 Task: Add the action and set the due date to 2 days later.
Action: Mouse moved to (647, 201)
Screenshot: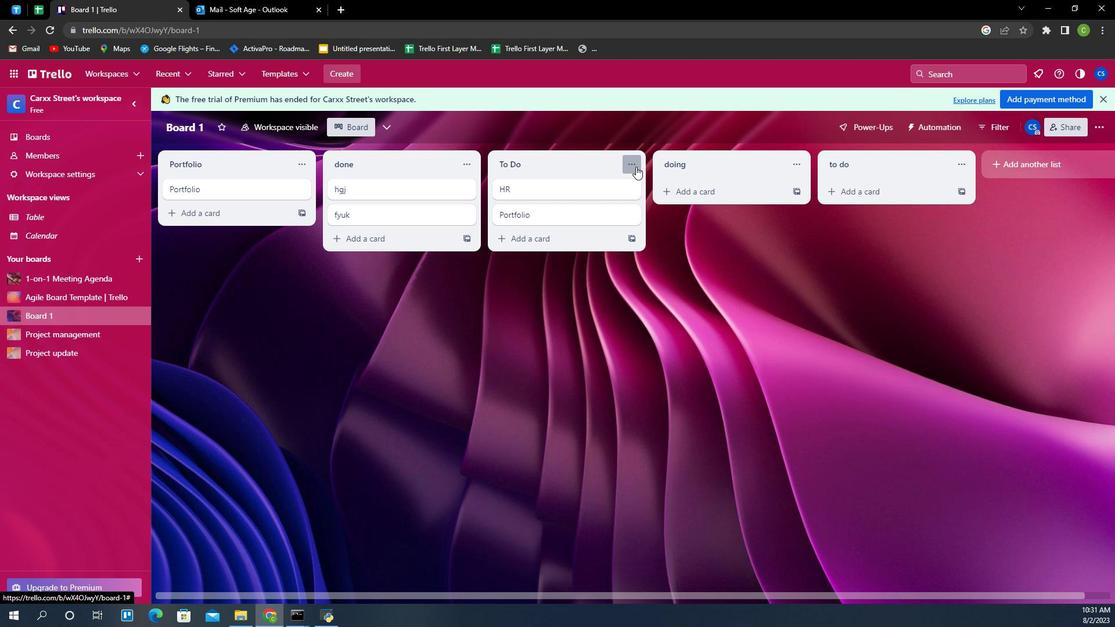 
Action: Mouse pressed left at (647, 201)
Screenshot: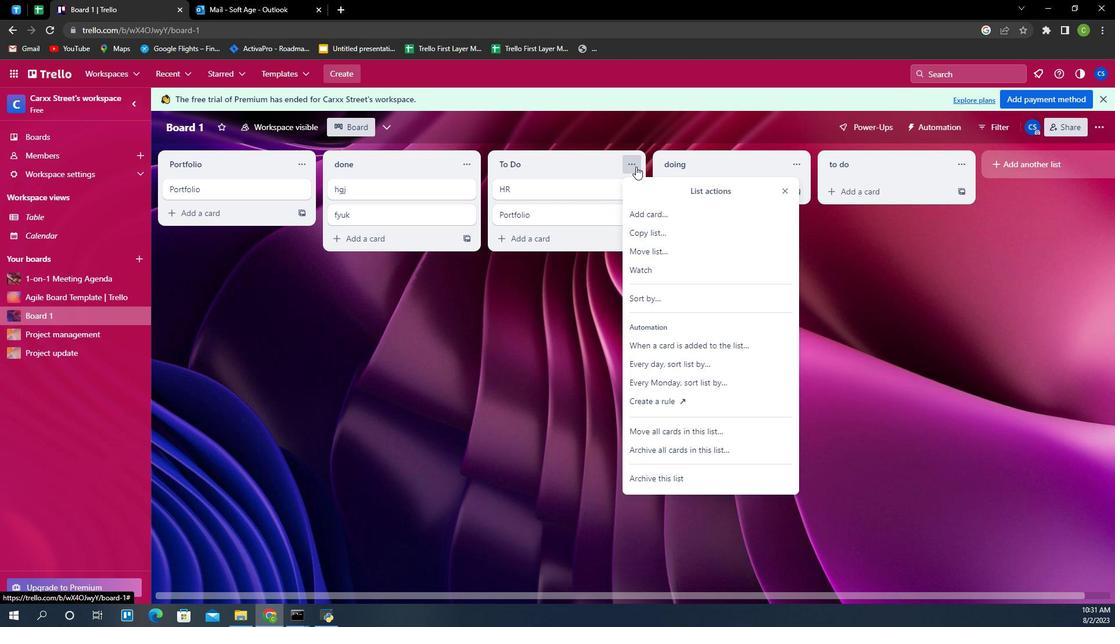 
Action: Mouse moved to (664, 350)
Screenshot: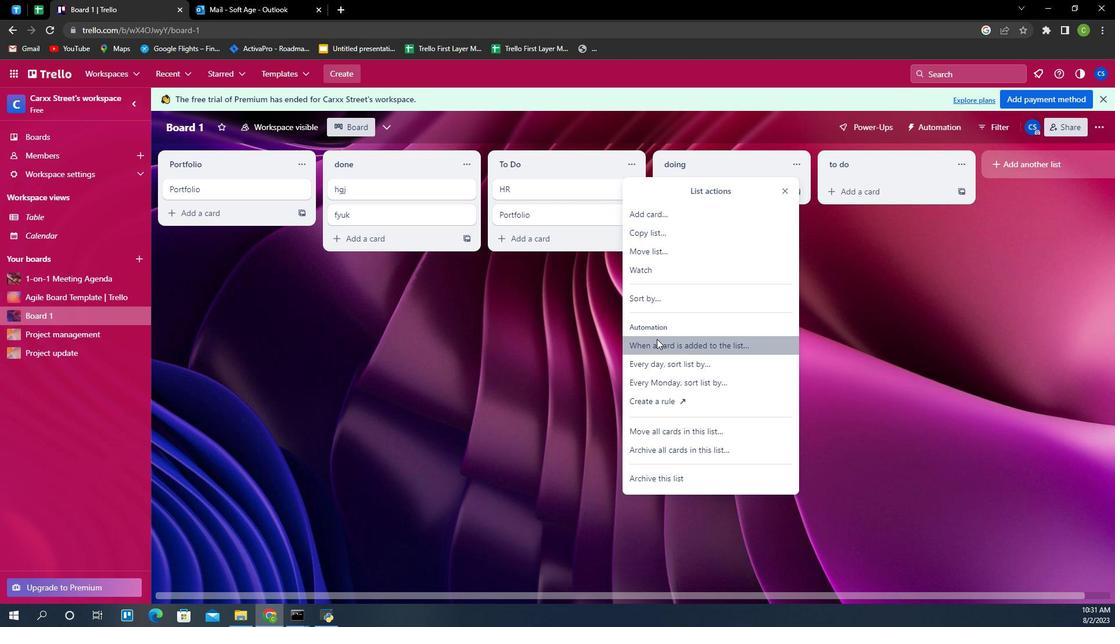 
Action: Mouse pressed left at (664, 350)
Screenshot: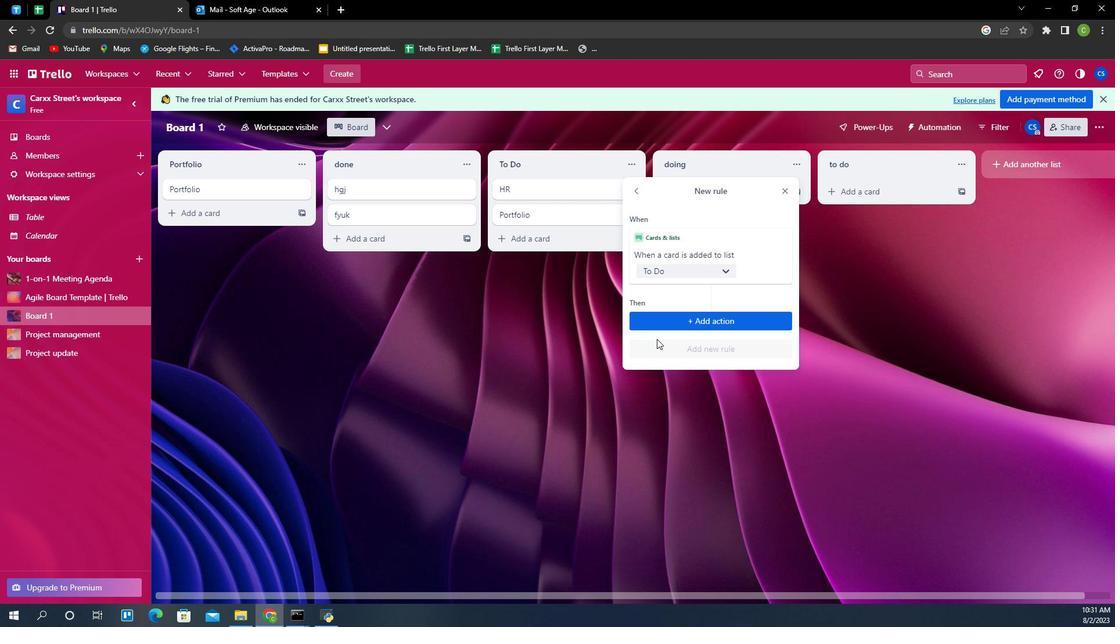 
Action: Mouse moved to (678, 337)
Screenshot: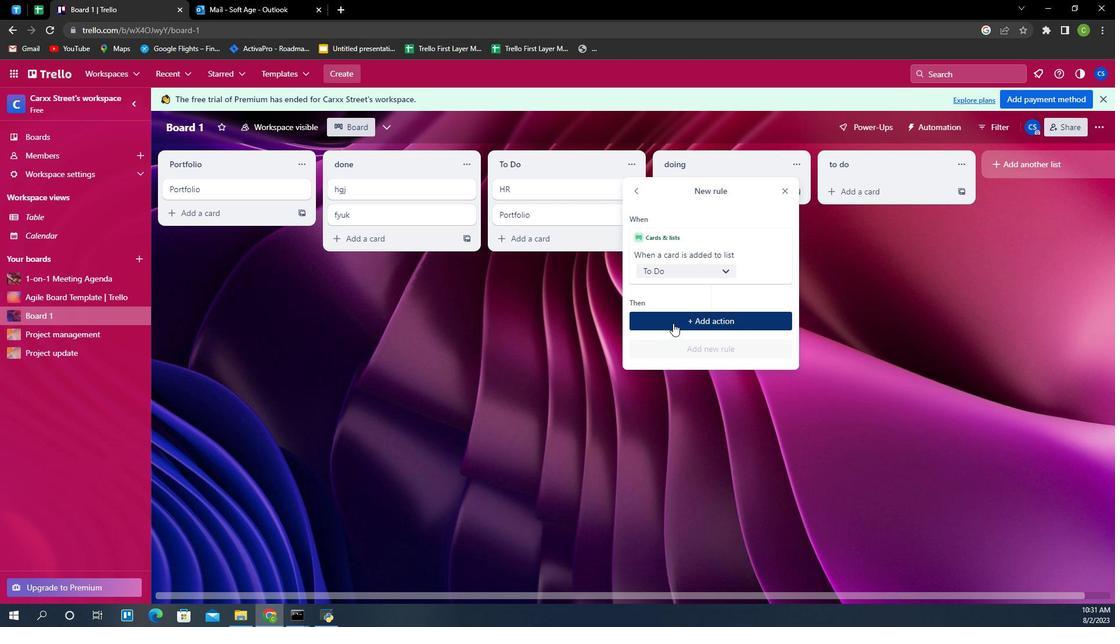 
Action: Mouse pressed left at (678, 337)
Screenshot: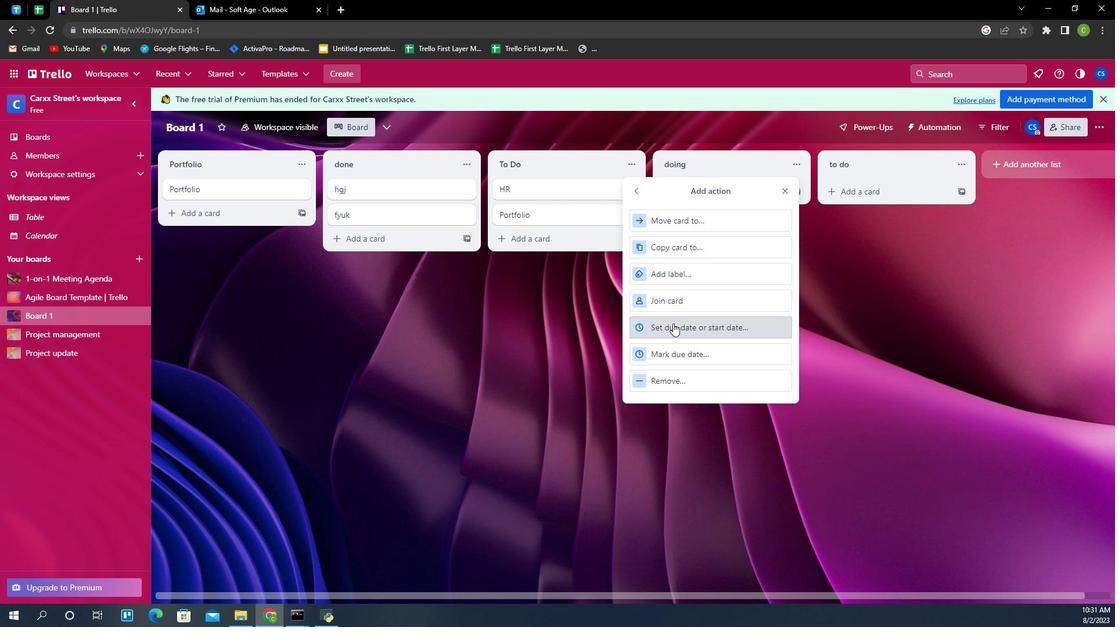 
Action: Mouse pressed left at (678, 337)
Screenshot: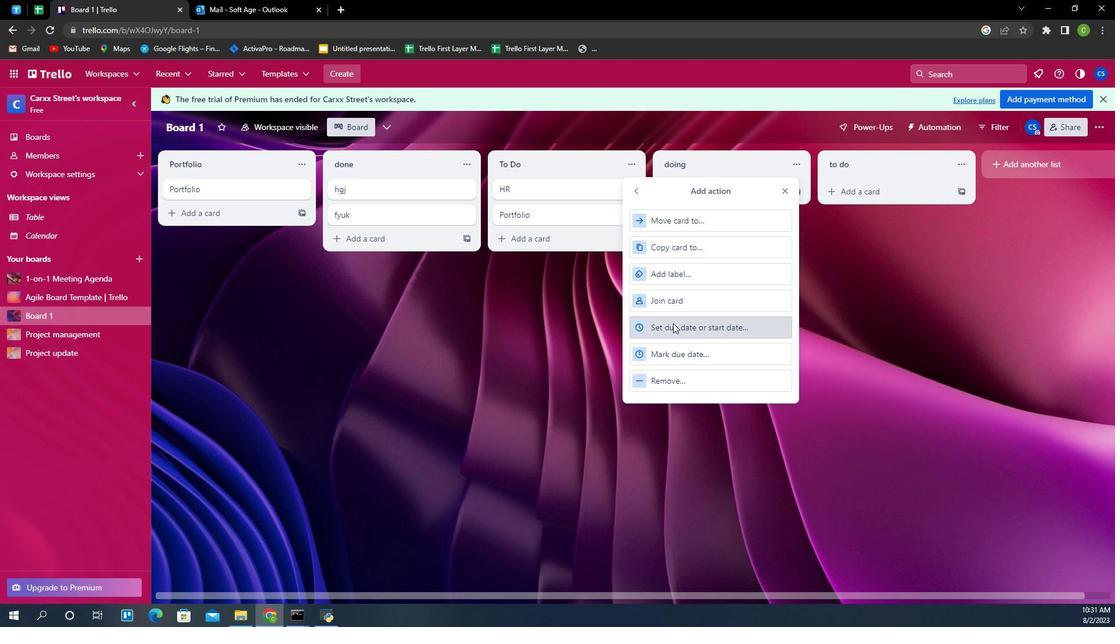 
Action: Mouse moved to (759, 353)
Screenshot: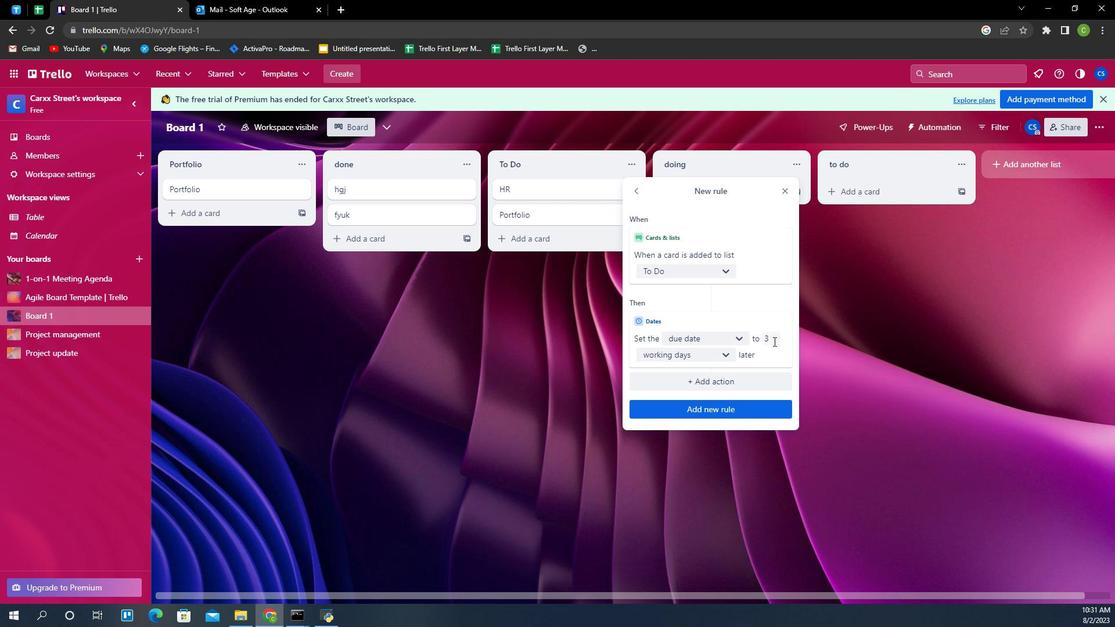 
Action: Mouse pressed left at (759, 353)
Screenshot: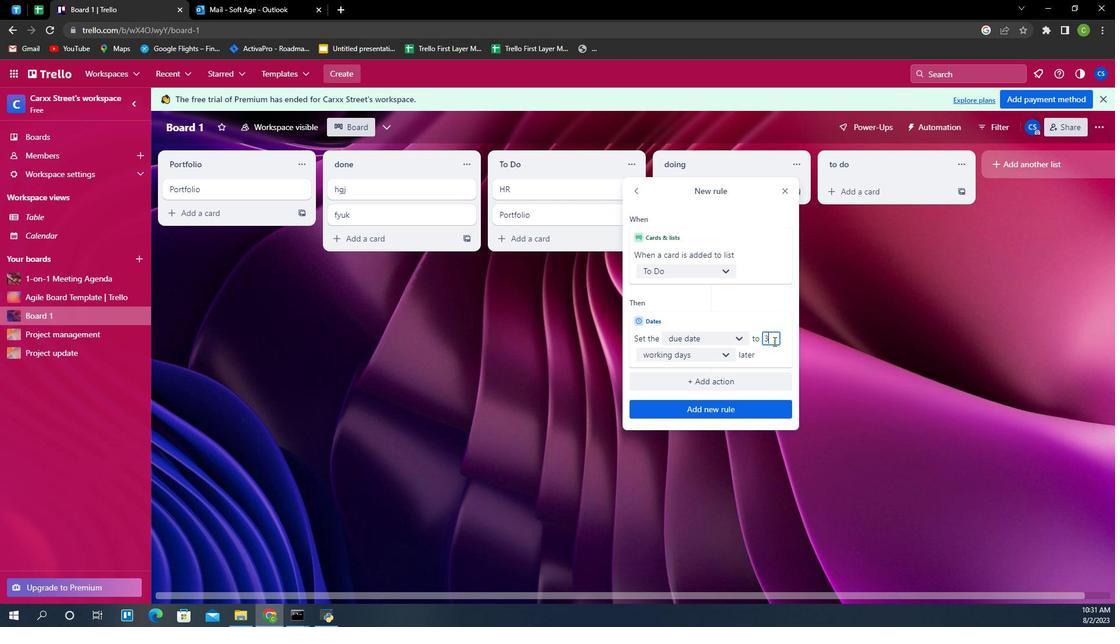 
Action: Key pressed <Key.backspace>2
Screenshot: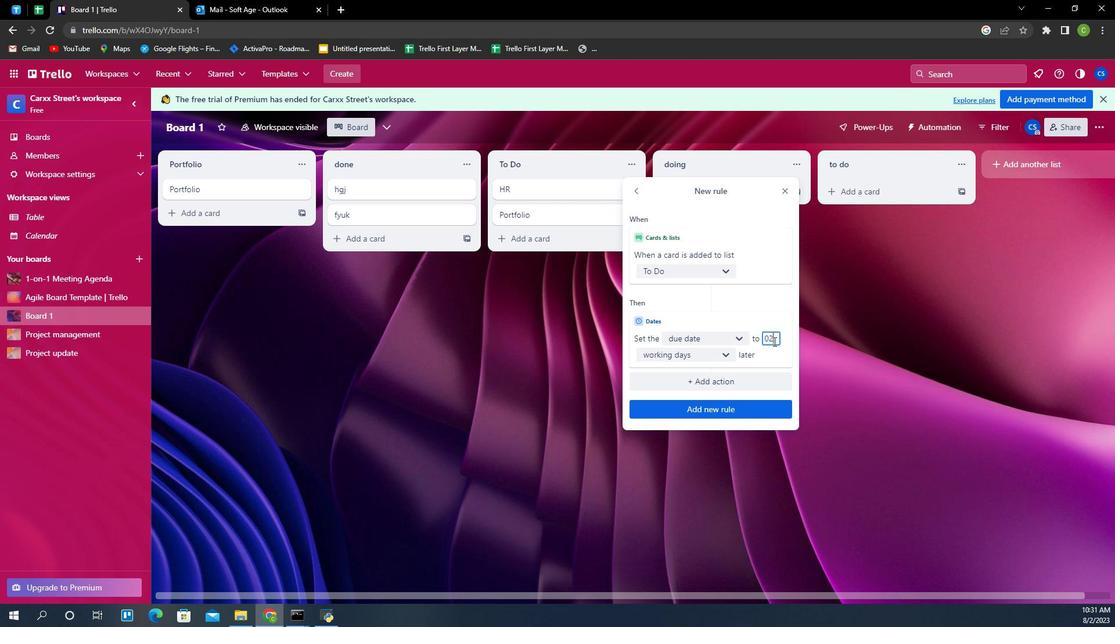 
Action: Mouse moved to (721, 364)
Screenshot: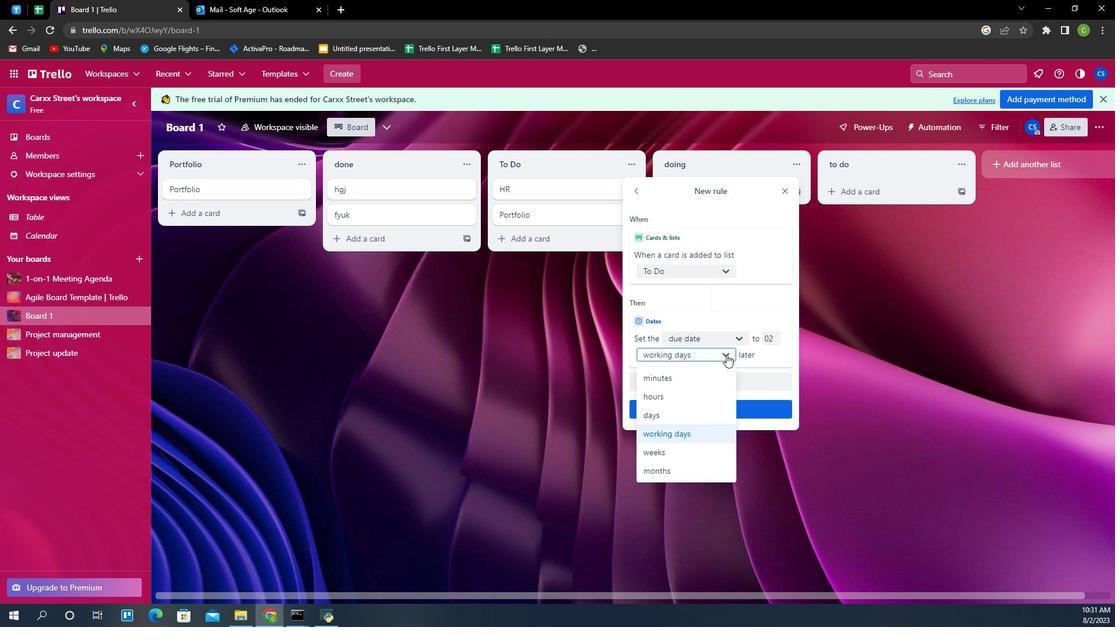 
Action: Mouse pressed left at (721, 364)
Screenshot: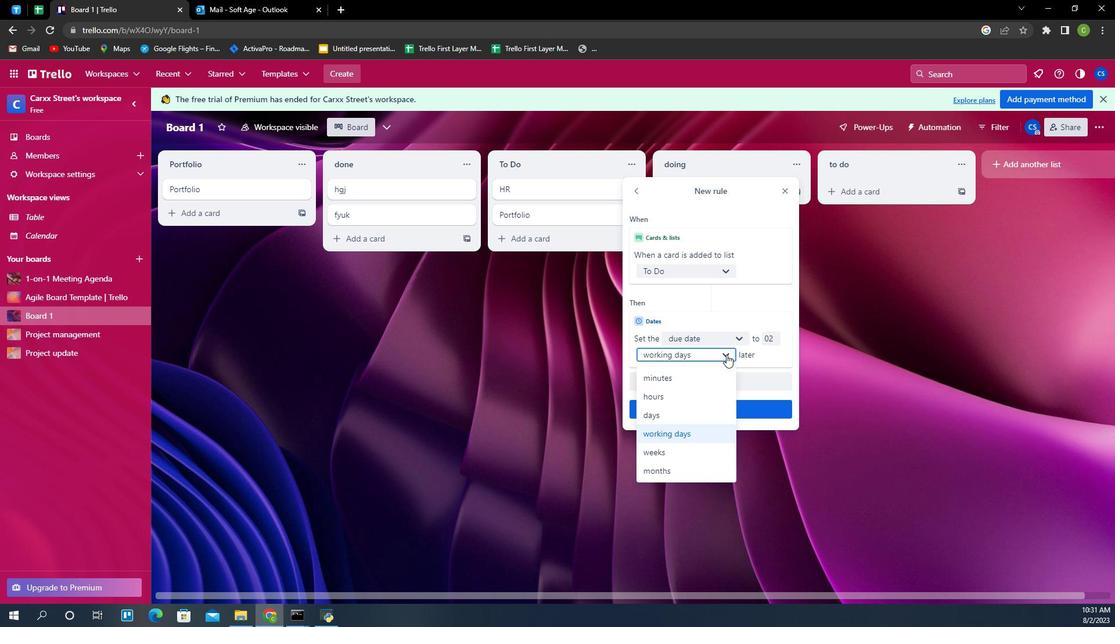 
Action: Mouse moved to (698, 416)
Screenshot: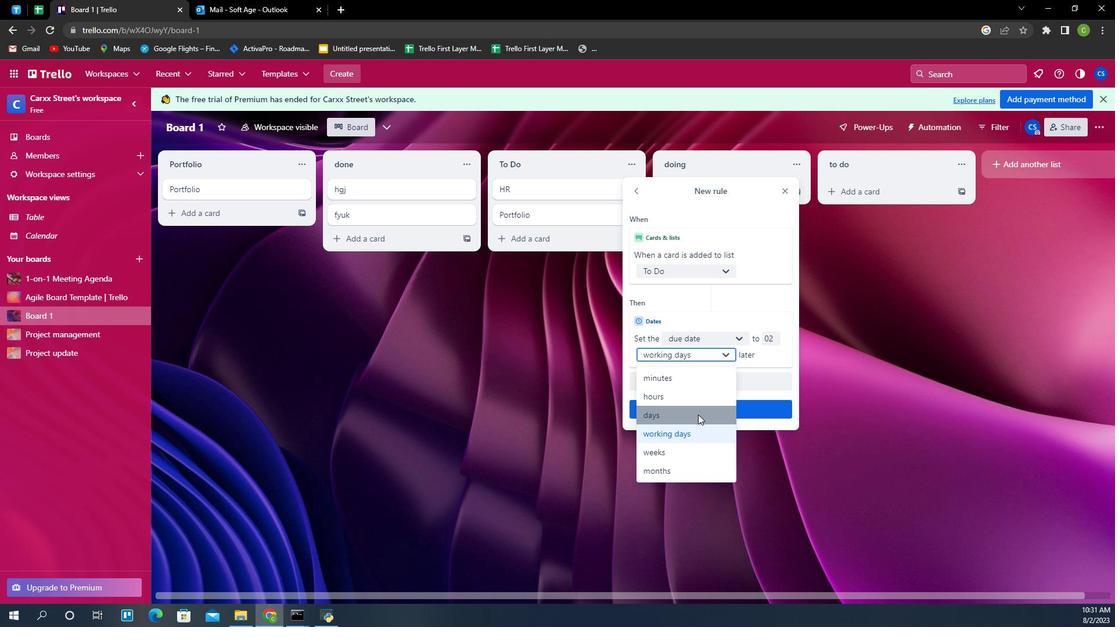 
Action: Mouse pressed left at (698, 416)
Screenshot: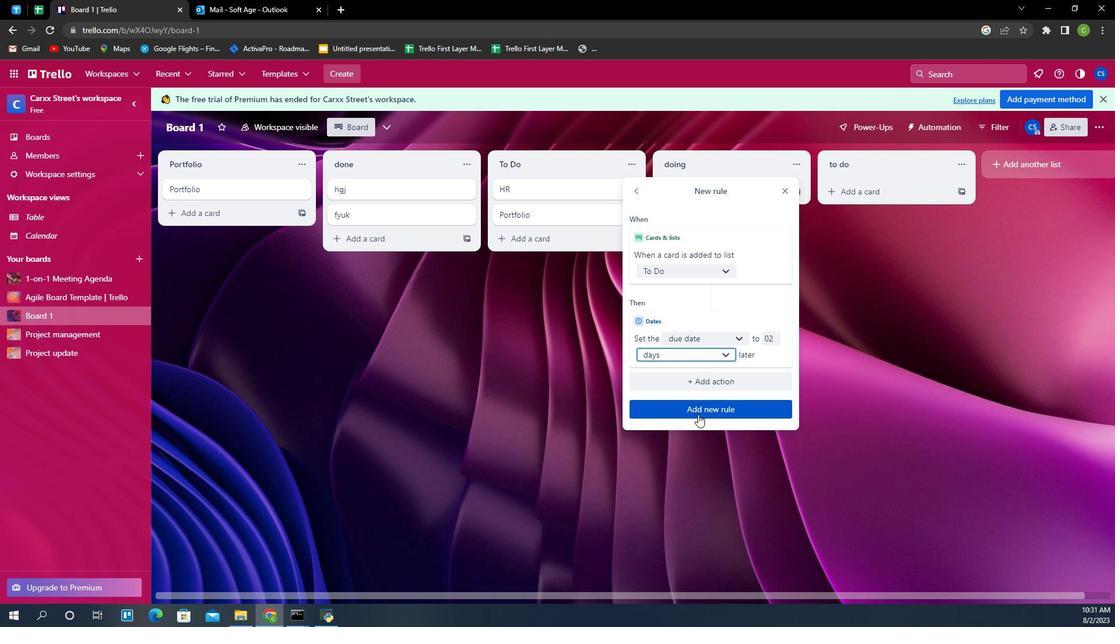 
Action: Mouse moved to (711, 410)
Screenshot: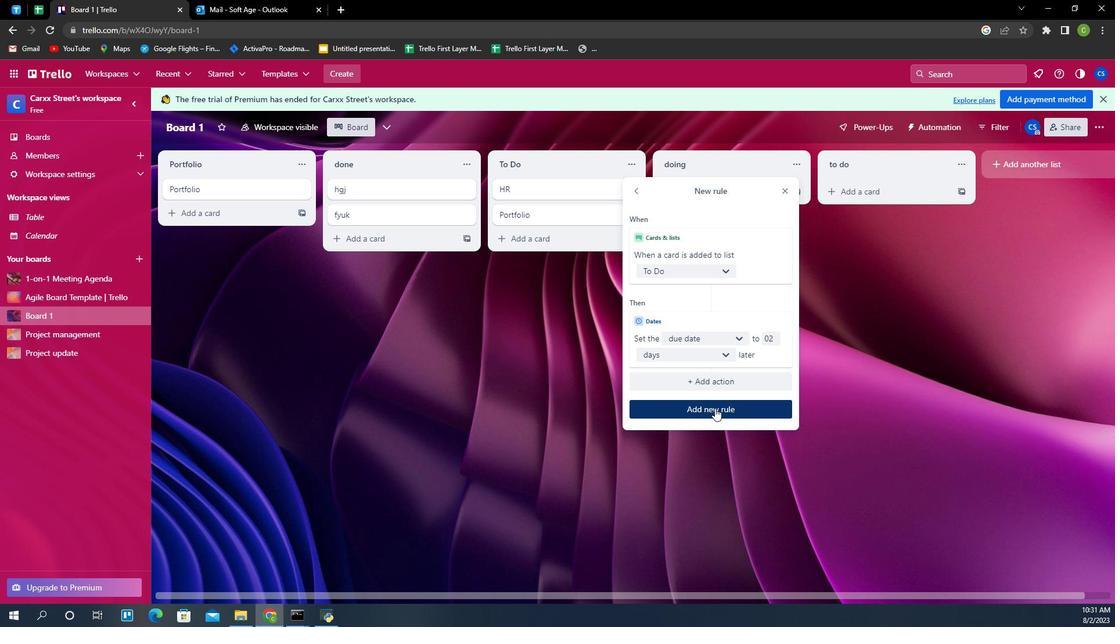 
Action: Mouse pressed left at (711, 410)
Screenshot: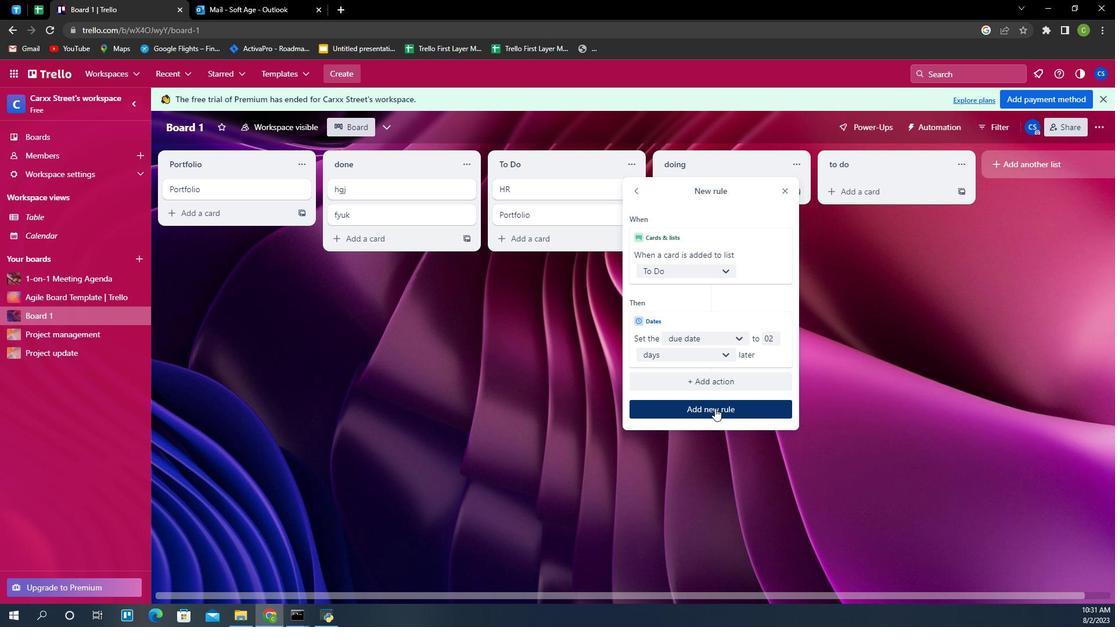 
